 Task: Add Mild Cheddar Cheese rBST Free to the cart.
Action: Mouse moved to (677, 244)
Screenshot: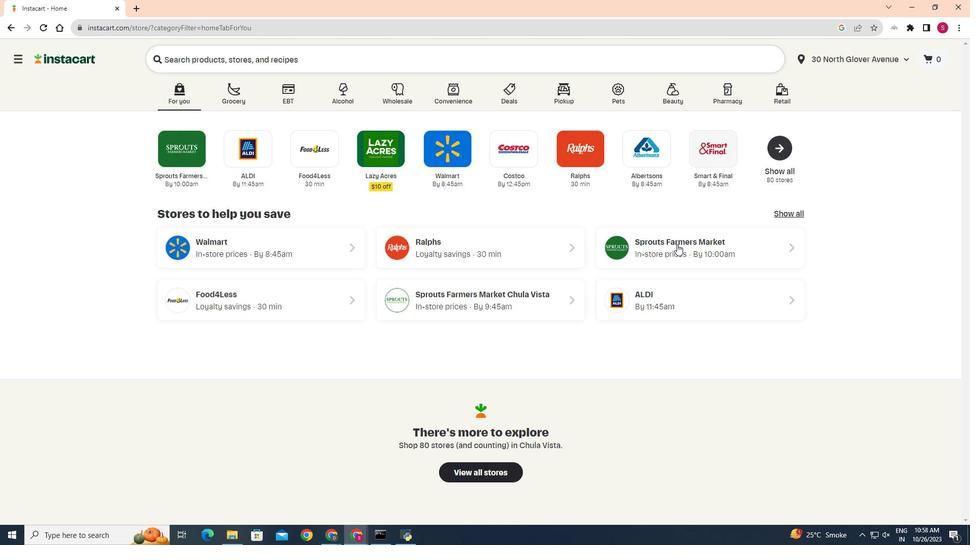 
Action: Mouse pressed left at (677, 244)
Screenshot: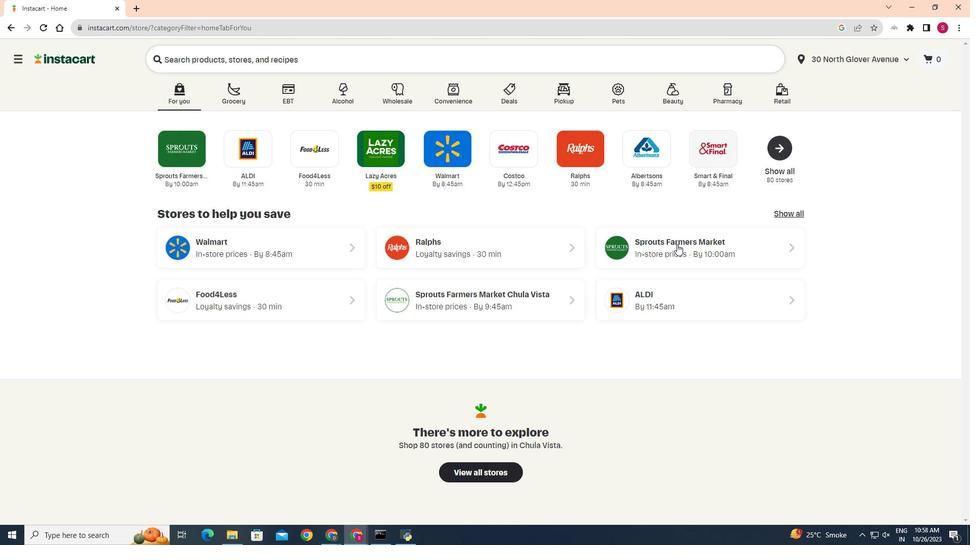 
Action: Mouse moved to (40, 424)
Screenshot: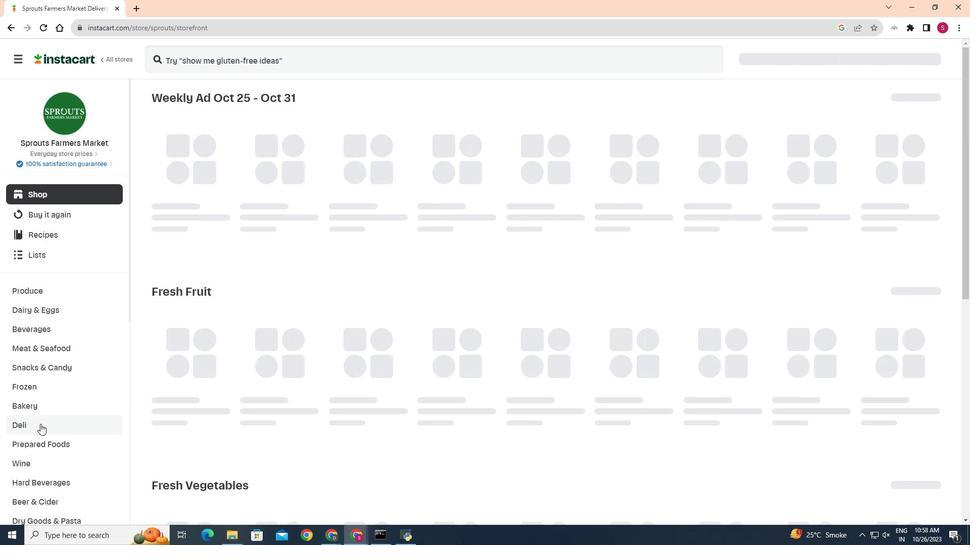 
Action: Mouse pressed left at (40, 424)
Screenshot: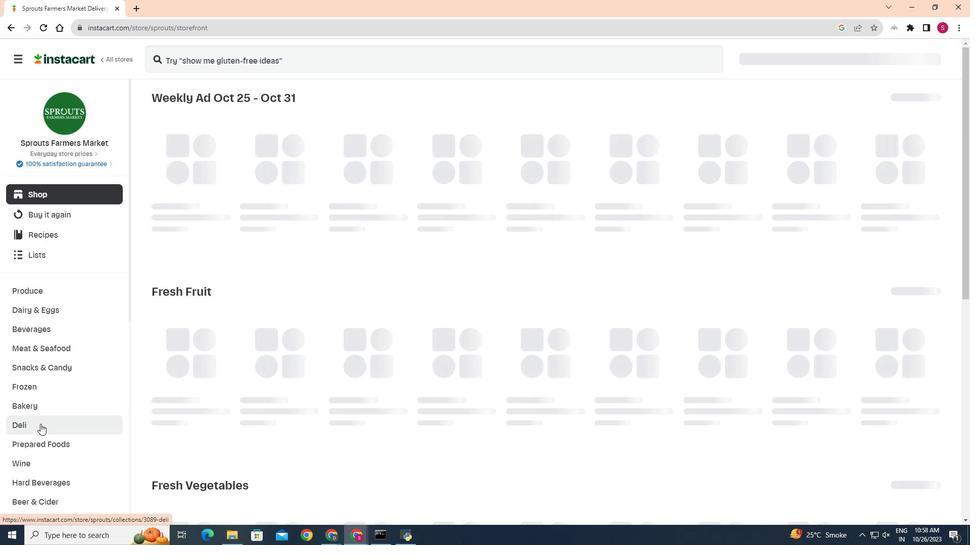 
Action: Mouse moved to (266, 131)
Screenshot: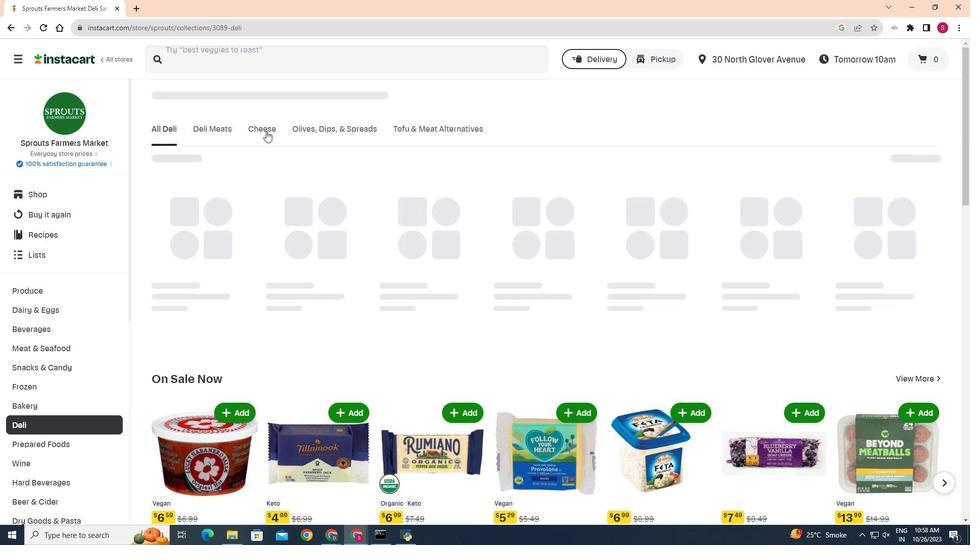 
Action: Mouse pressed left at (266, 131)
Screenshot: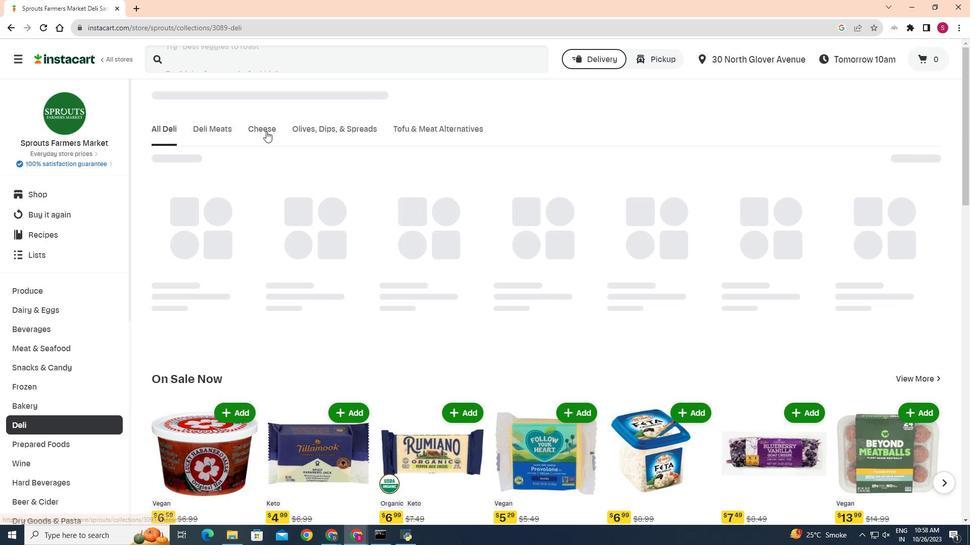 
Action: Mouse moved to (231, 170)
Screenshot: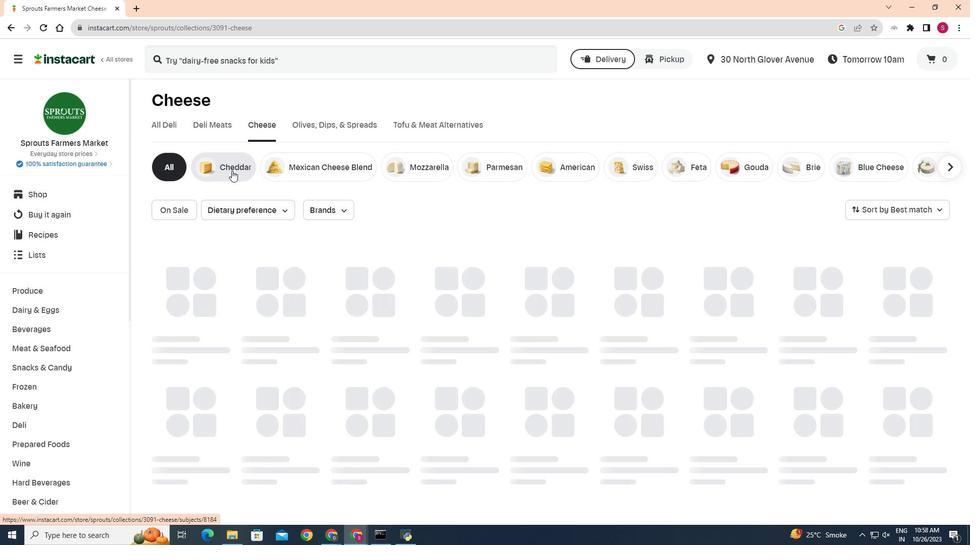 
Action: Mouse pressed left at (231, 170)
Screenshot: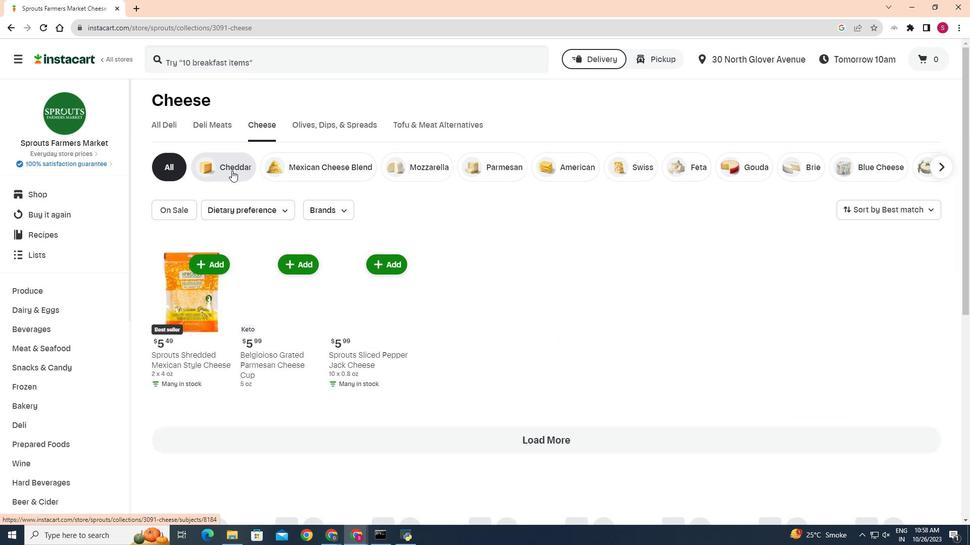 
Action: Mouse moved to (235, 171)
Screenshot: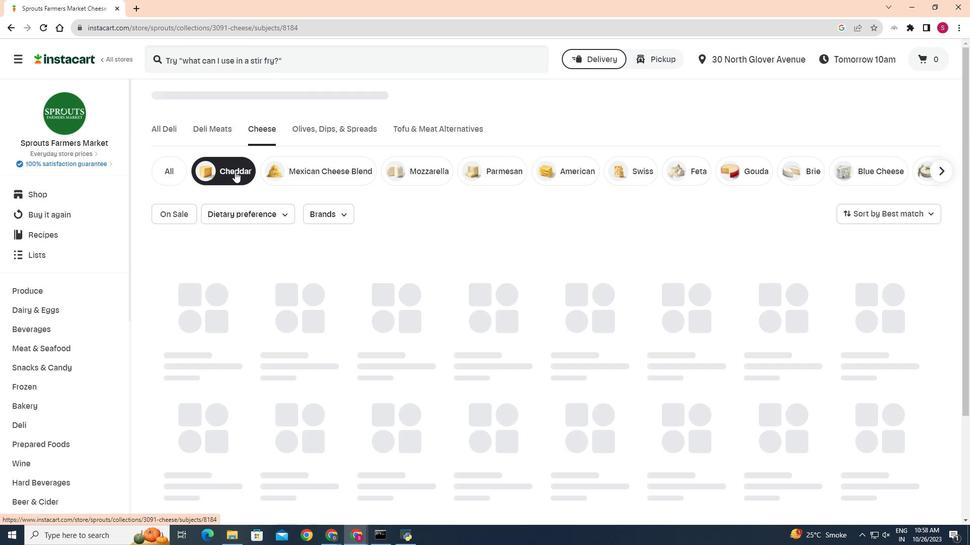 
Action: Mouse pressed left at (235, 171)
Screenshot: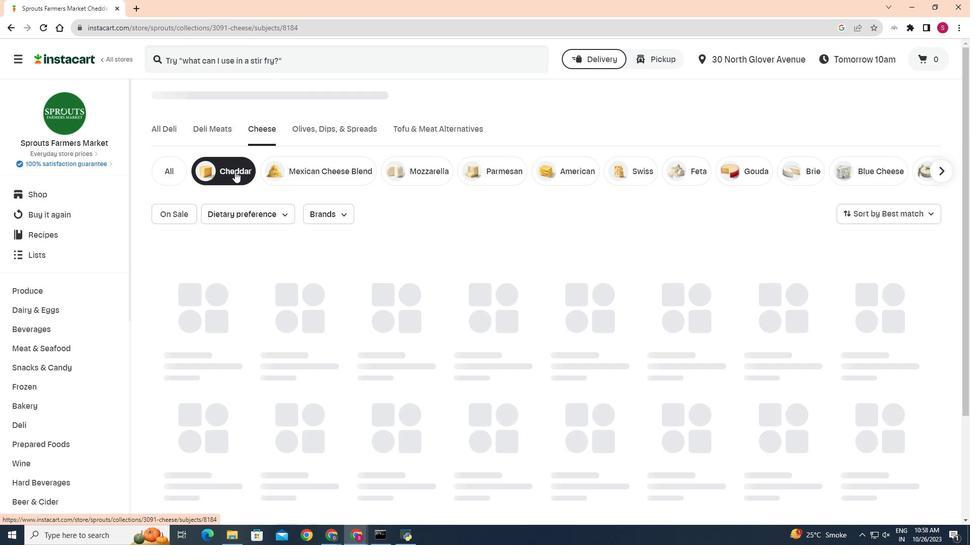 
Action: Mouse moved to (961, 341)
Screenshot: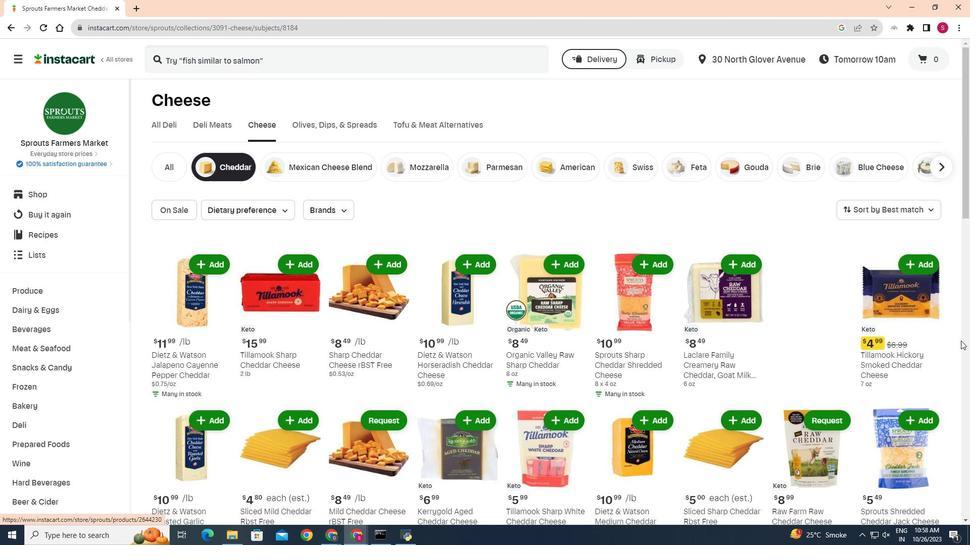 
Action: Mouse scrolled (961, 340) with delta (0, 0)
Screenshot: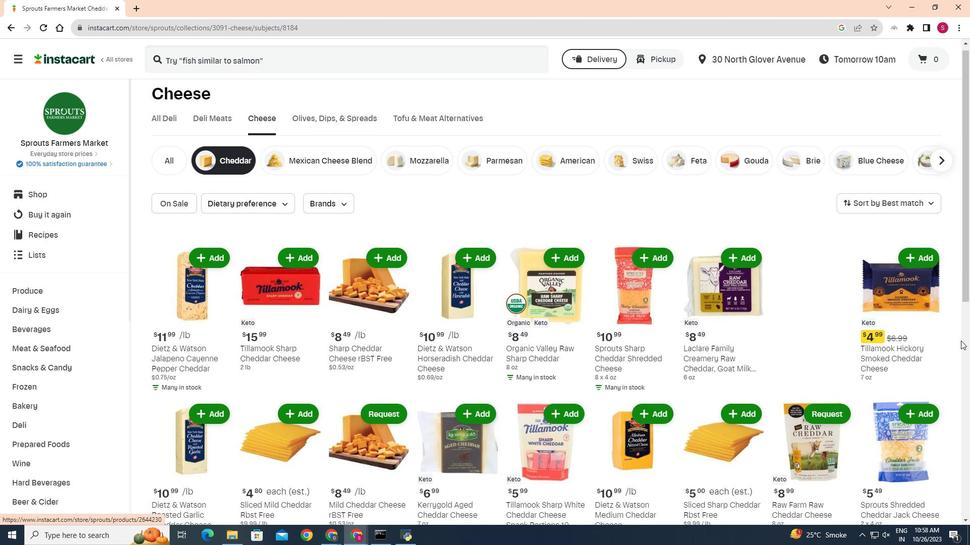
Action: Mouse scrolled (961, 340) with delta (0, 0)
Screenshot: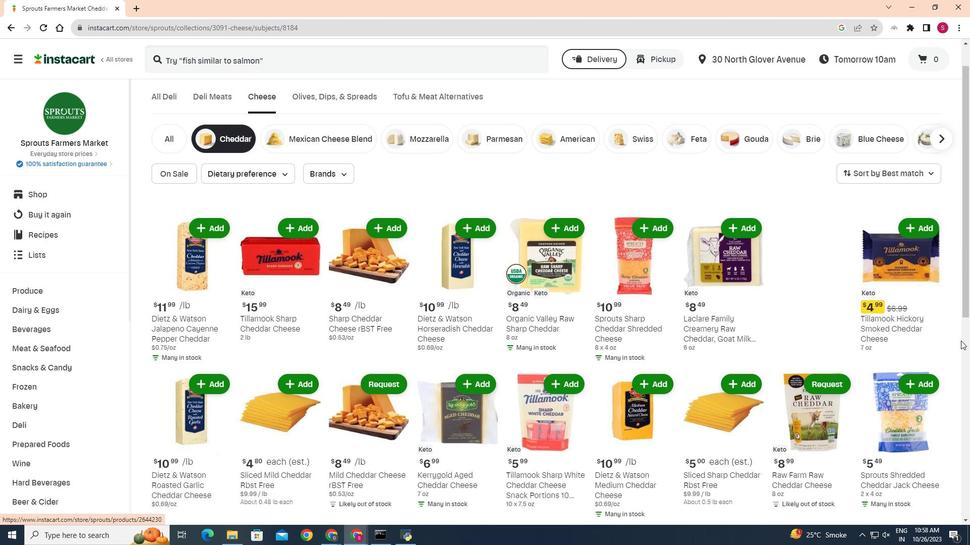
Action: Mouse scrolled (961, 340) with delta (0, 0)
Screenshot: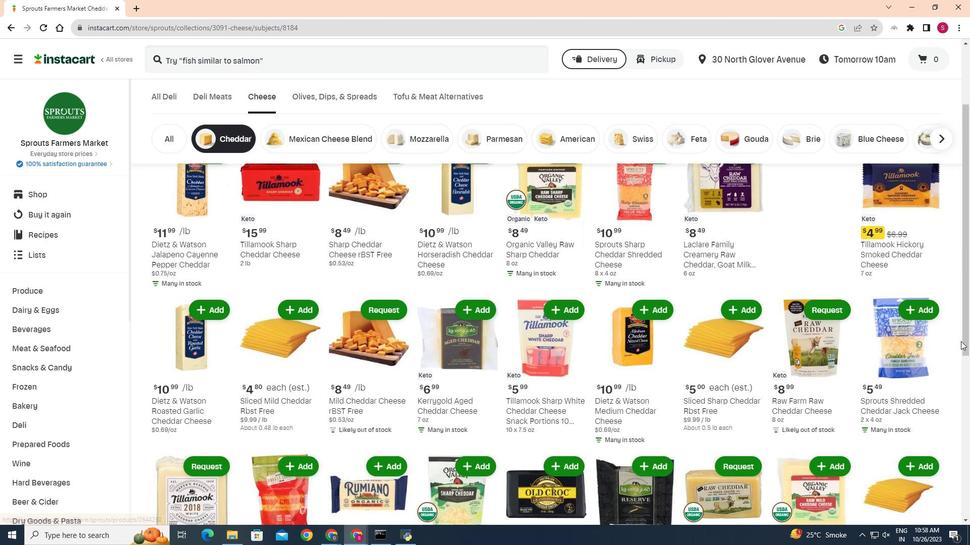 
Action: Mouse moved to (384, 270)
Screenshot: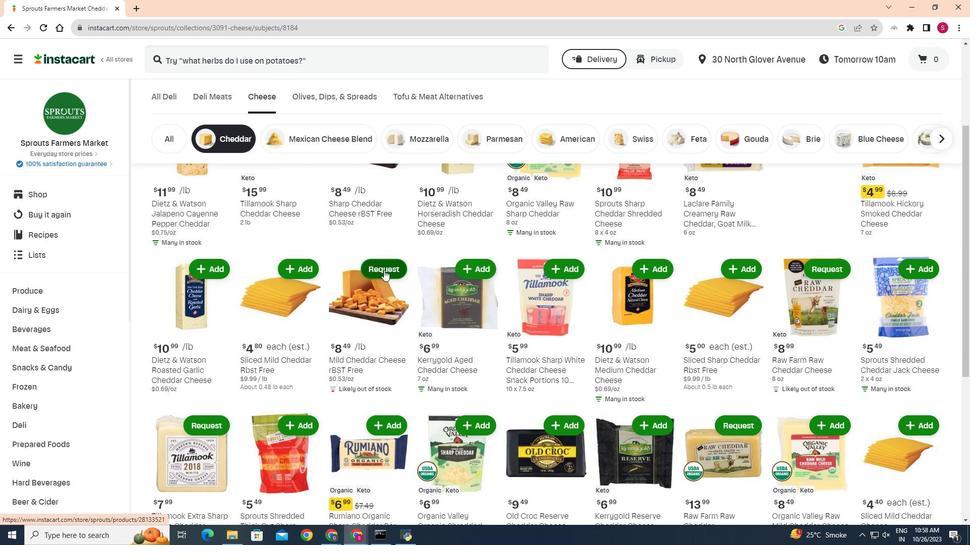 
Action: Mouse pressed left at (384, 270)
Screenshot: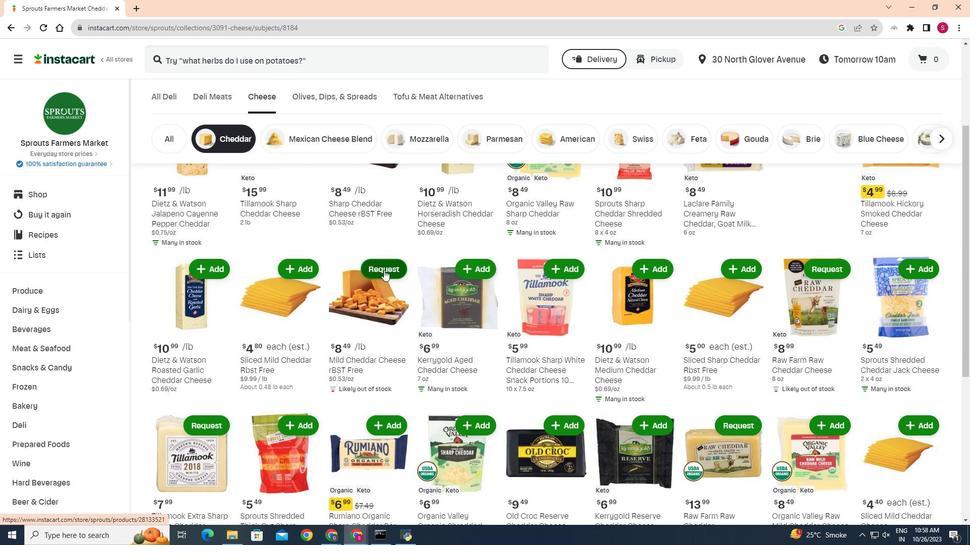 
Action: Mouse moved to (357, 273)
Screenshot: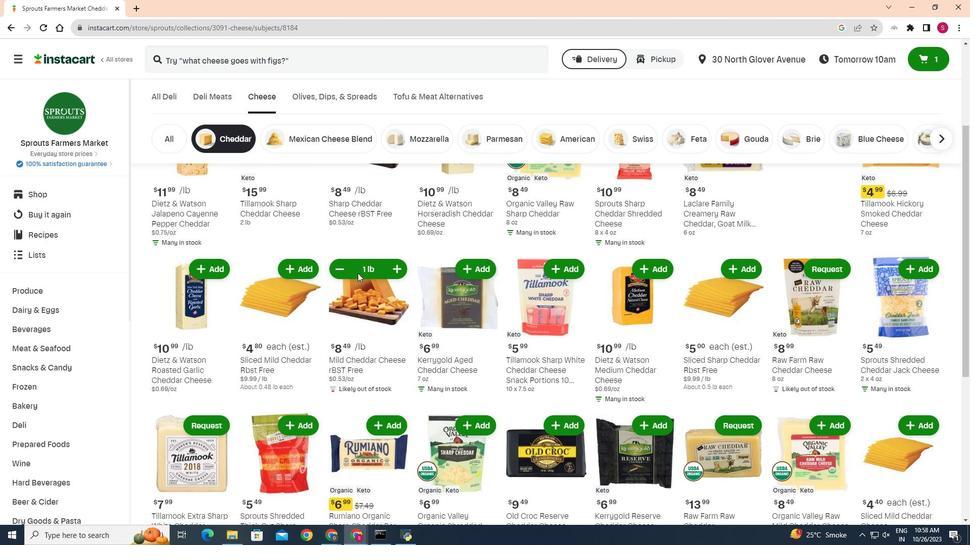 
